 Task: Add a condition where "Channel Is Help Center post" in new tickets in your groups.
Action: Mouse moved to (208, 390)
Screenshot: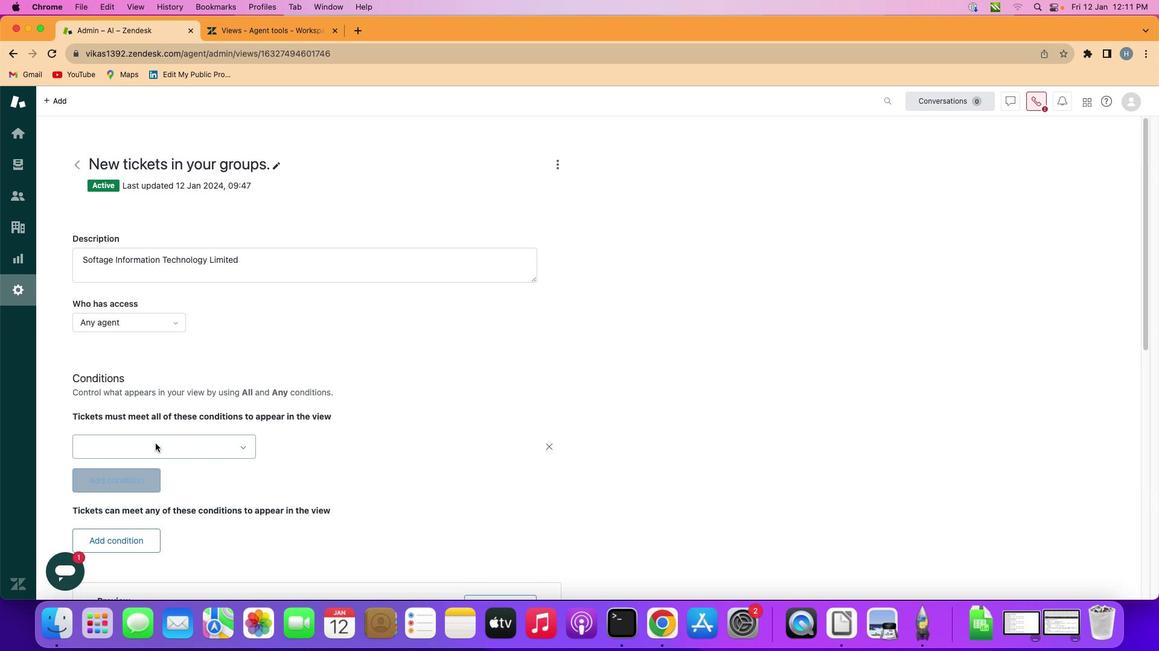 
Action: Mouse pressed left at (208, 390)
Screenshot: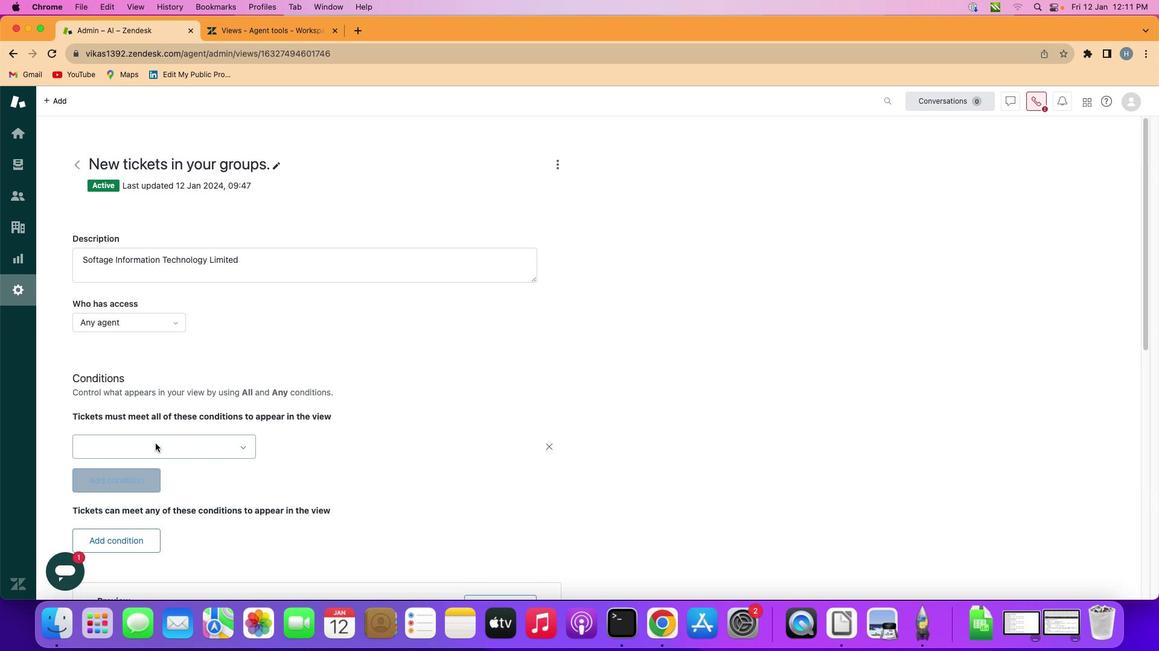 
Action: Mouse moved to (265, 393)
Screenshot: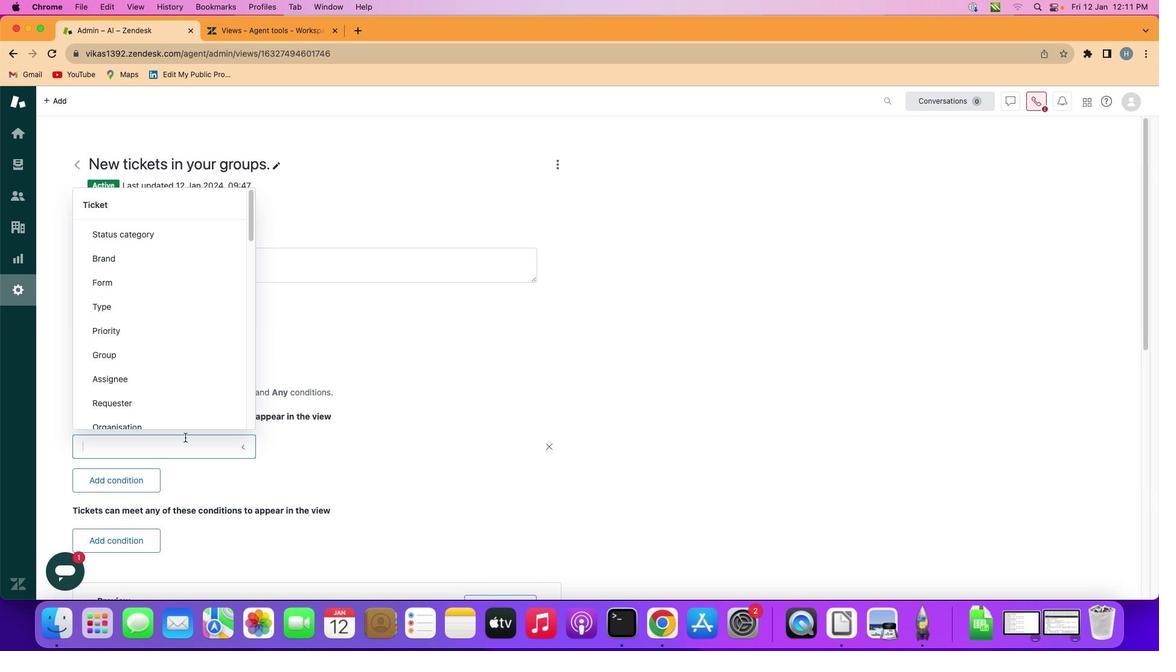 
Action: Mouse pressed left at (265, 393)
Screenshot: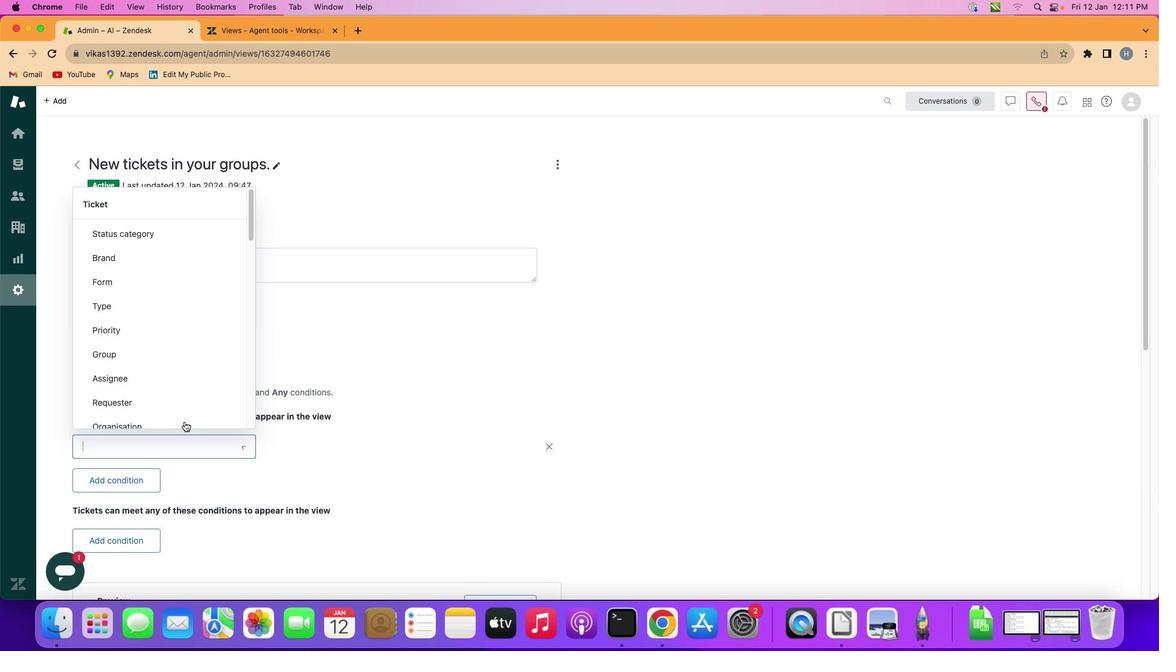
Action: Mouse moved to (257, 306)
Screenshot: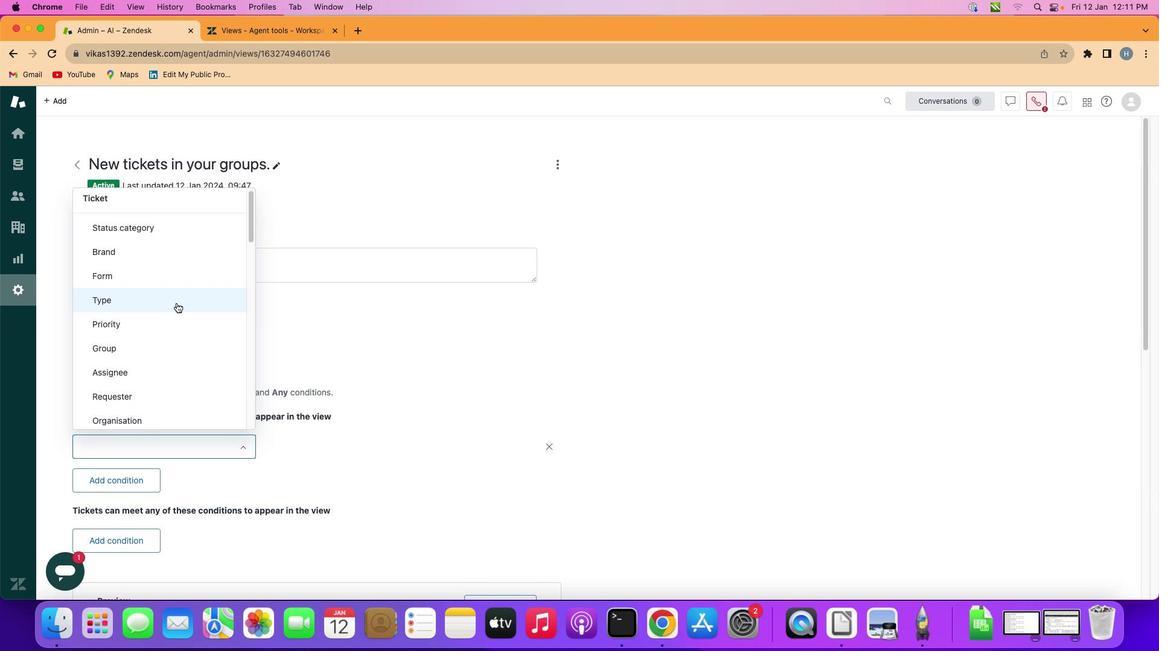 
Action: Mouse scrolled (257, 306) with delta (130, 120)
Screenshot: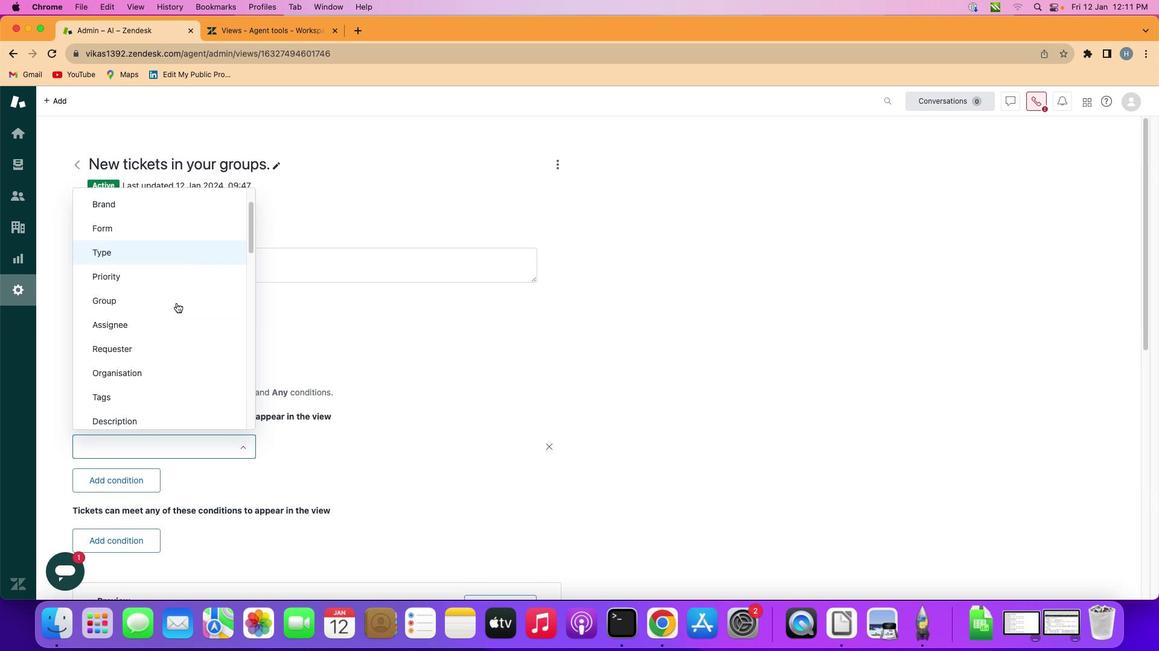 
Action: Mouse scrolled (257, 306) with delta (130, 120)
Screenshot: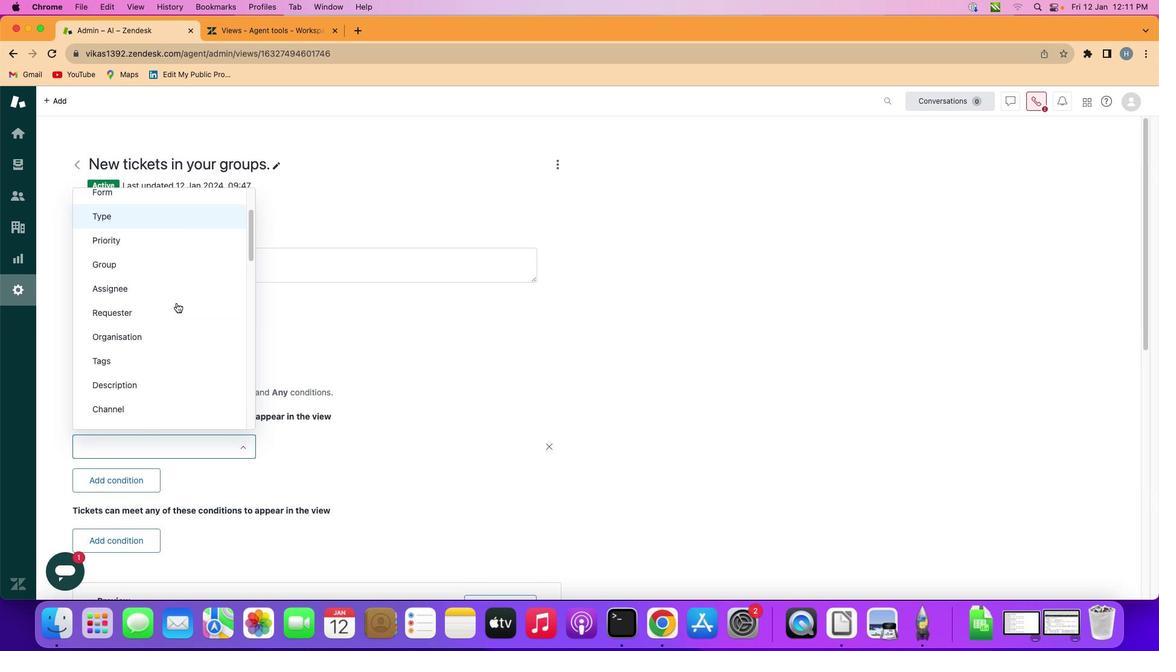 
Action: Mouse scrolled (257, 306) with delta (130, 120)
Screenshot: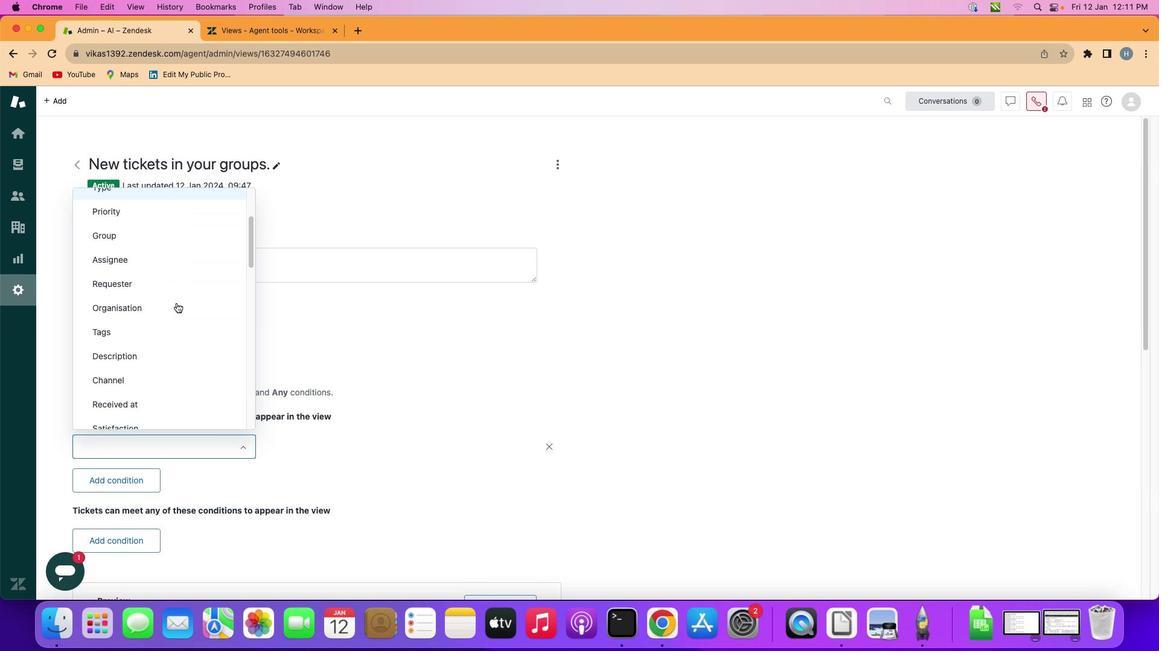 
Action: Mouse scrolled (257, 306) with delta (130, 119)
Screenshot: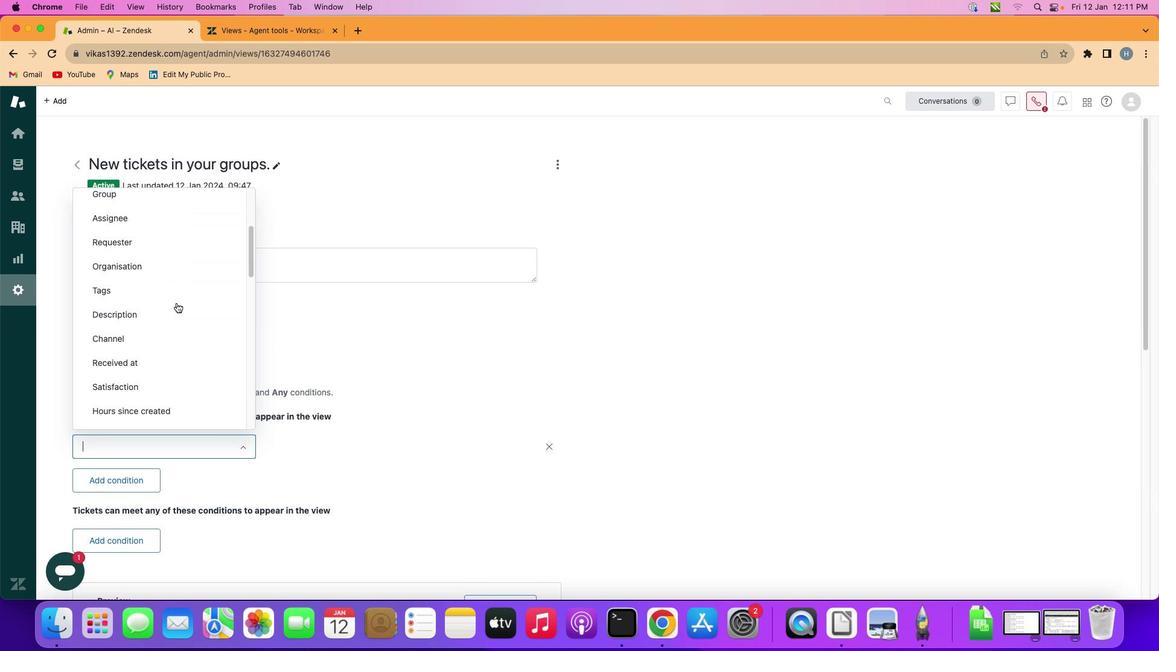 
Action: Mouse scrolled (257, 306) with delta (130, 119)
Screenshot: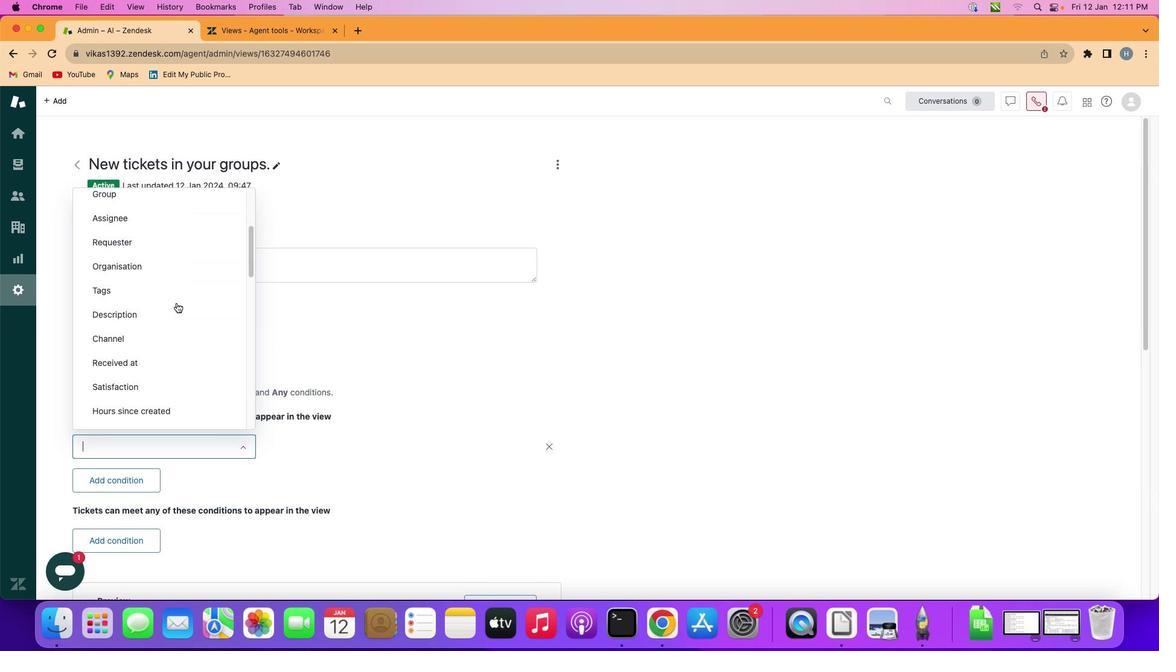 
Action: Mouse moved to (255, 322)
Screenshot: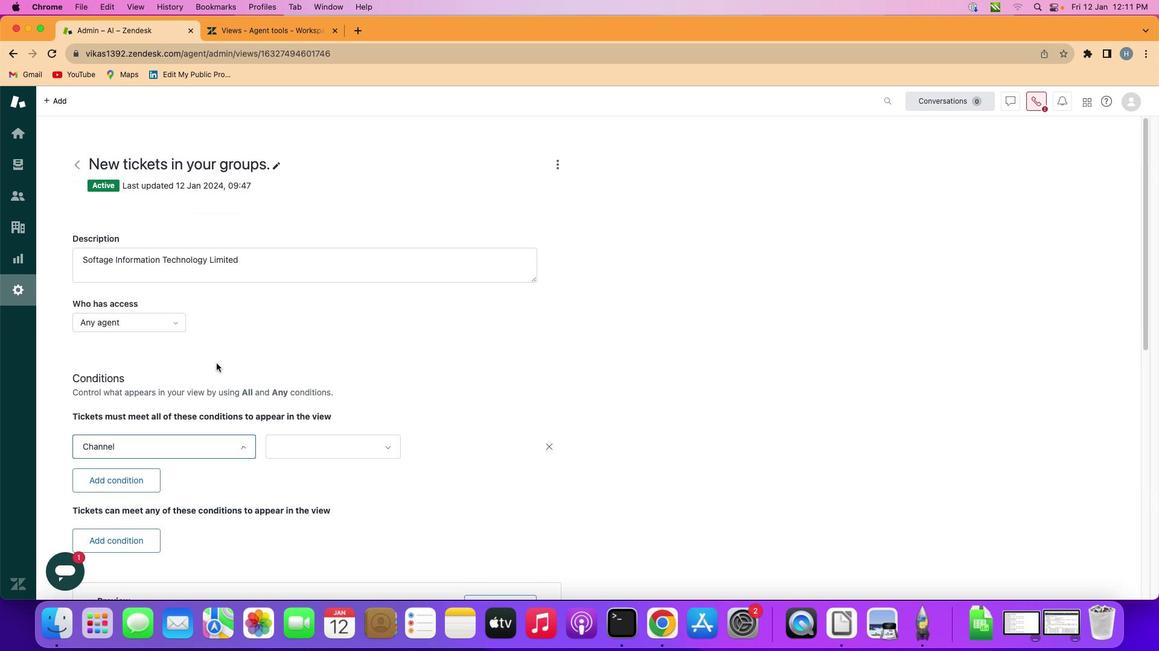 
Action: Mouse pressed left at (255, 322)
Screenshot: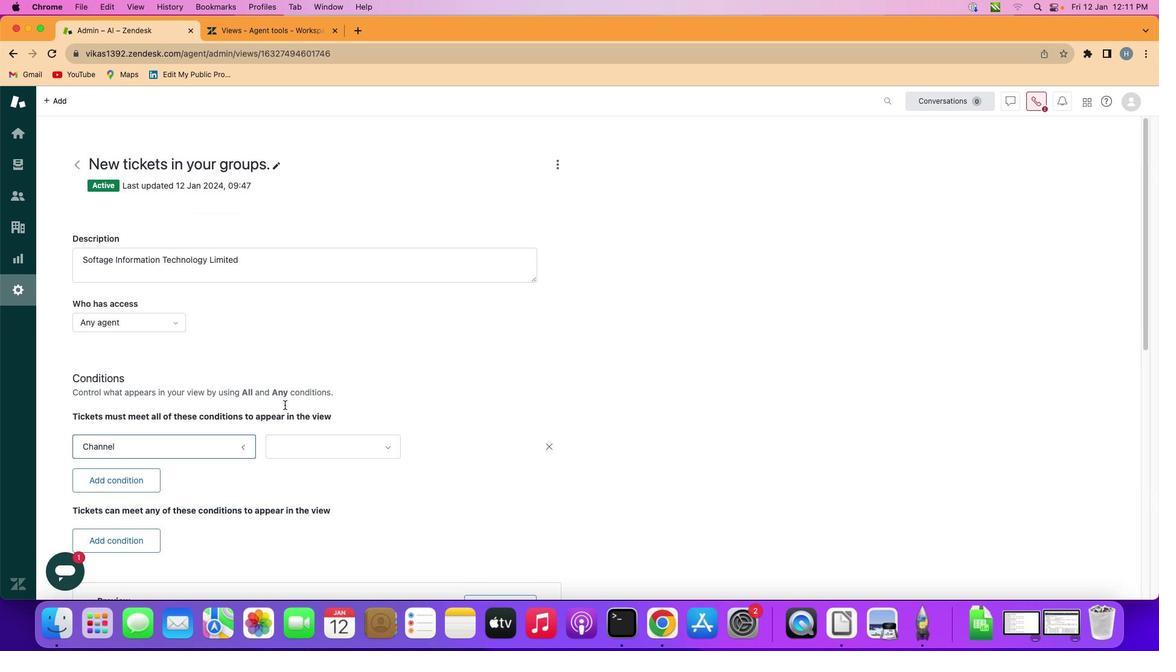 
Action: Mouse moved to (372, 391)
Screenshot: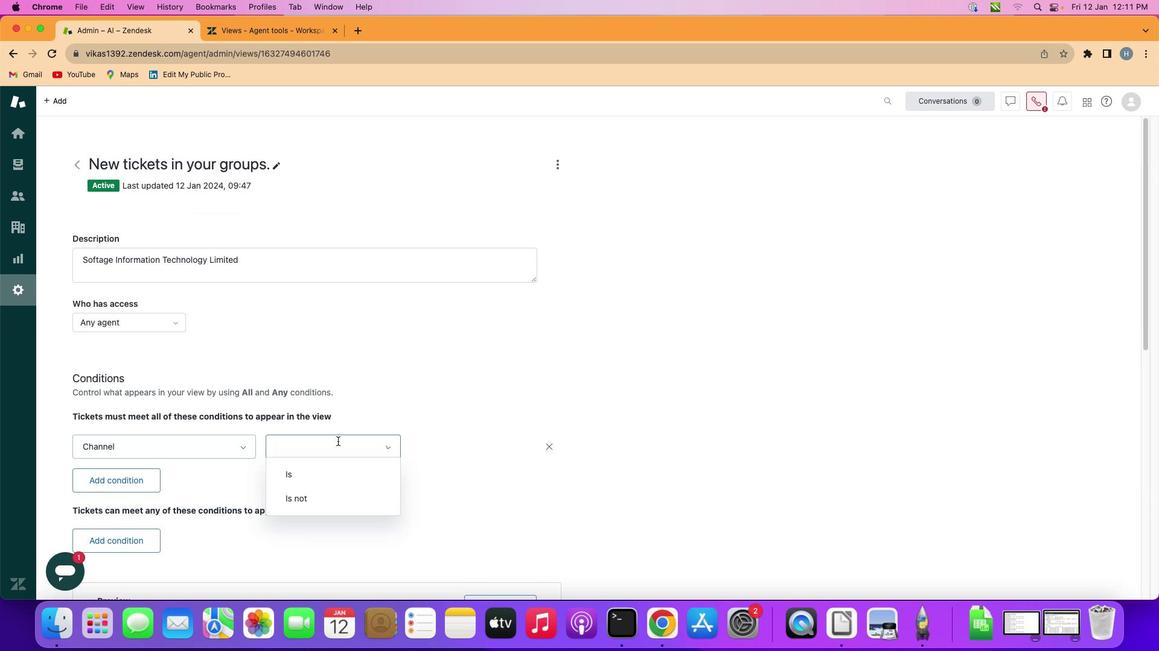 
Action: Mouse pressed left at (372, 391)
Screenshot: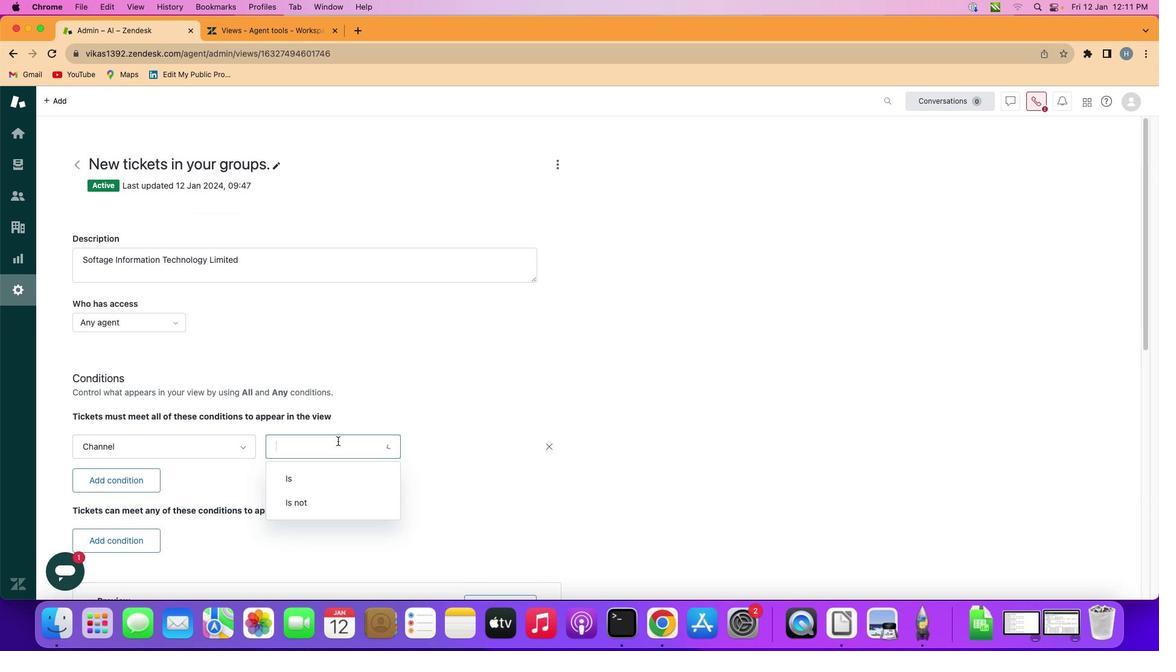 
Action: Mouse moved to (371, 415)
Screenshot: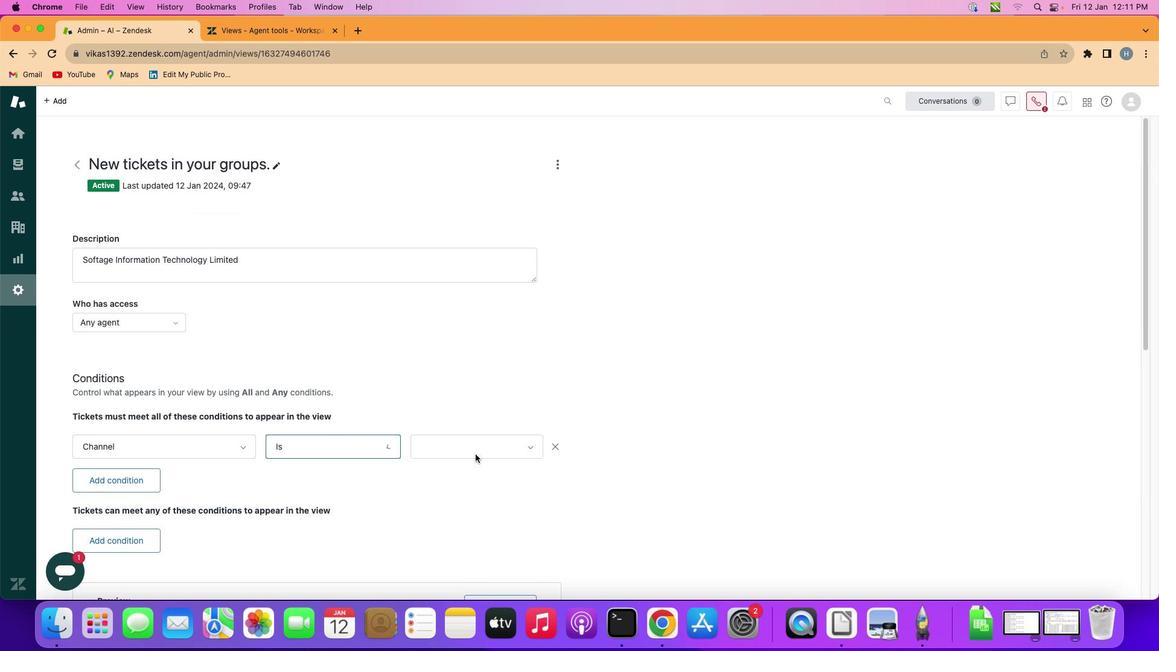 
Action: Mouse pressed left at (371, 415)
Screenshot: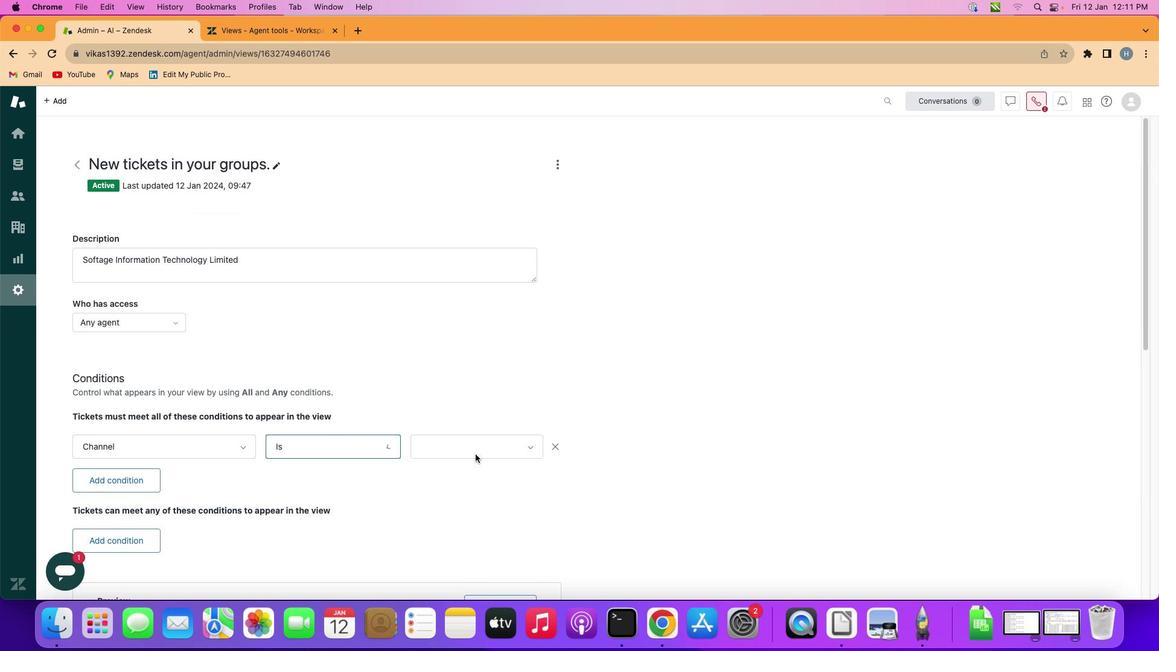 
Action: Mouse moved to (482, 398)
Screenshot: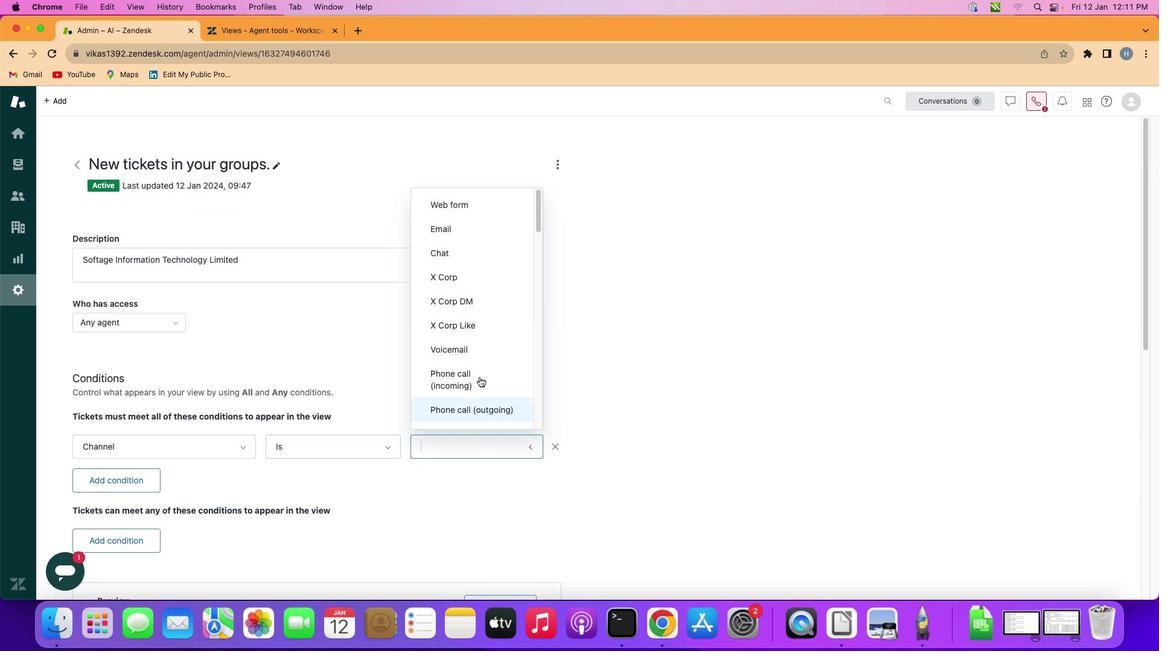 
Action: Mouse pressed left at (482, 398)
Screenshot: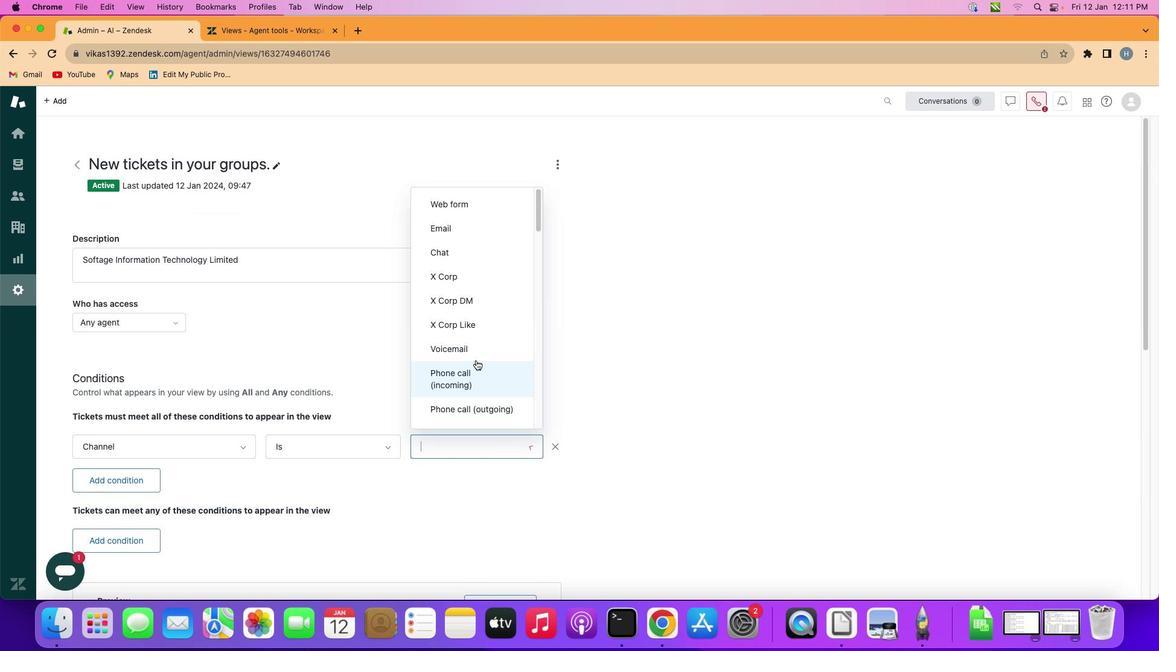 
Action: Mouse moved to (475, 317)
Screenshot: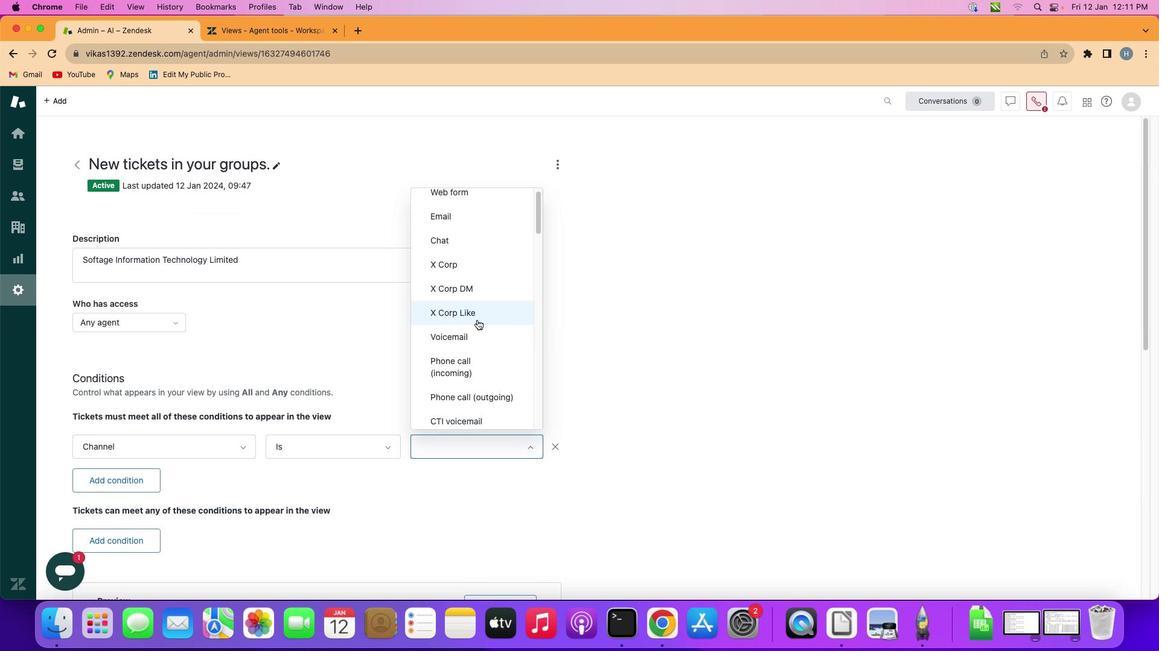 
Action: Mouse scrolled (475, 317) with delta (130, 120)
Screenshot: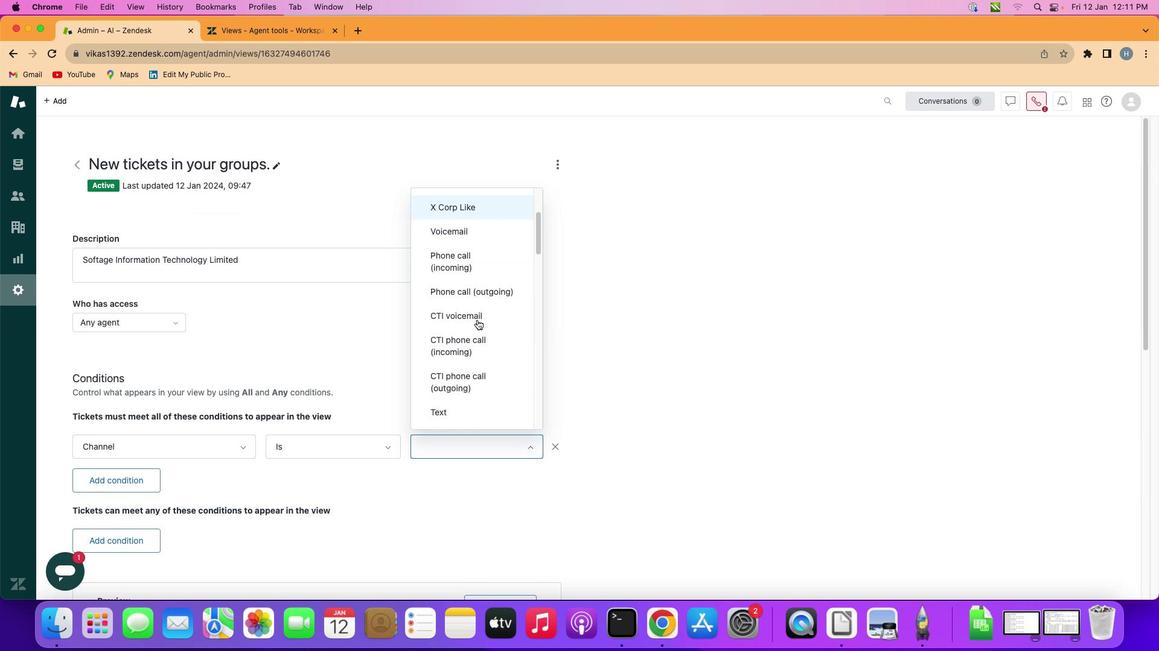 
Action: Mouse scrolled (475, 317) with delta (130, 120)
Screenshot: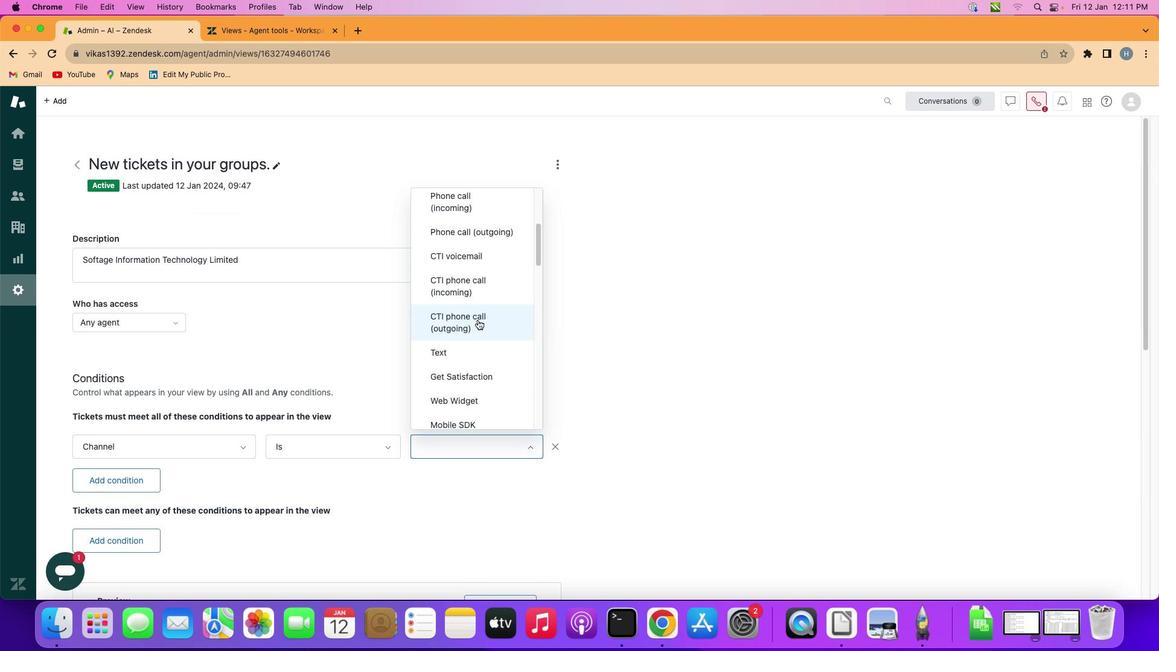 
Action: Mouse scrolled (475, 317) with delta (130, 119)
Screenshot: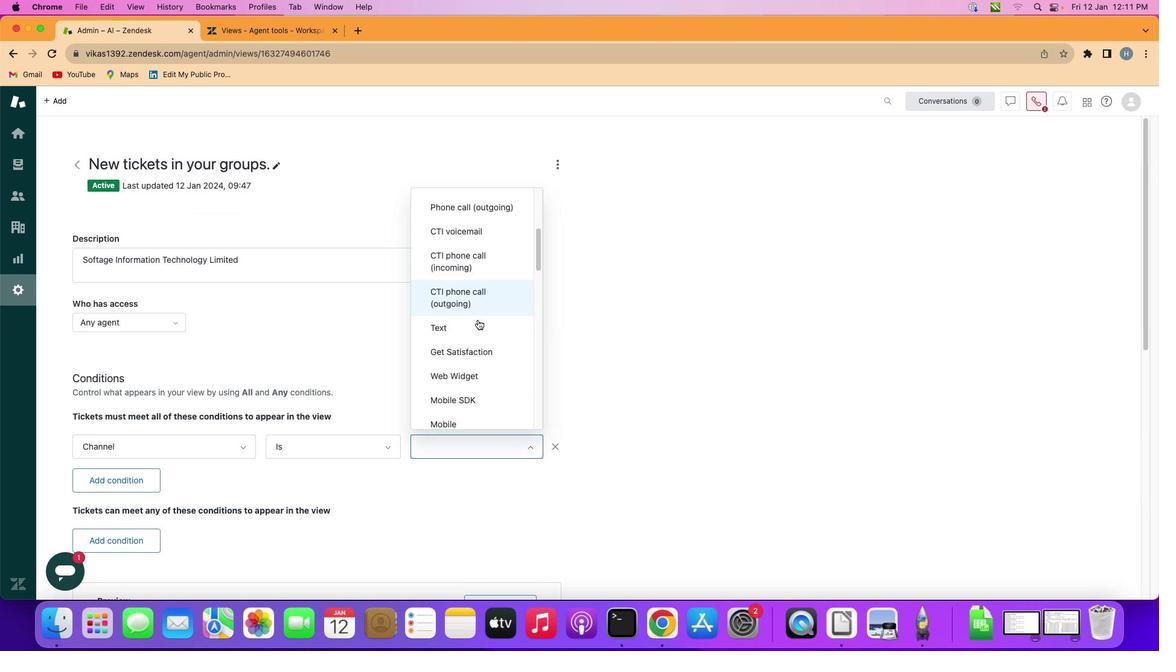 
Action: Mouse scrolled (475, 317) with delta (130, 119)
Screenshot: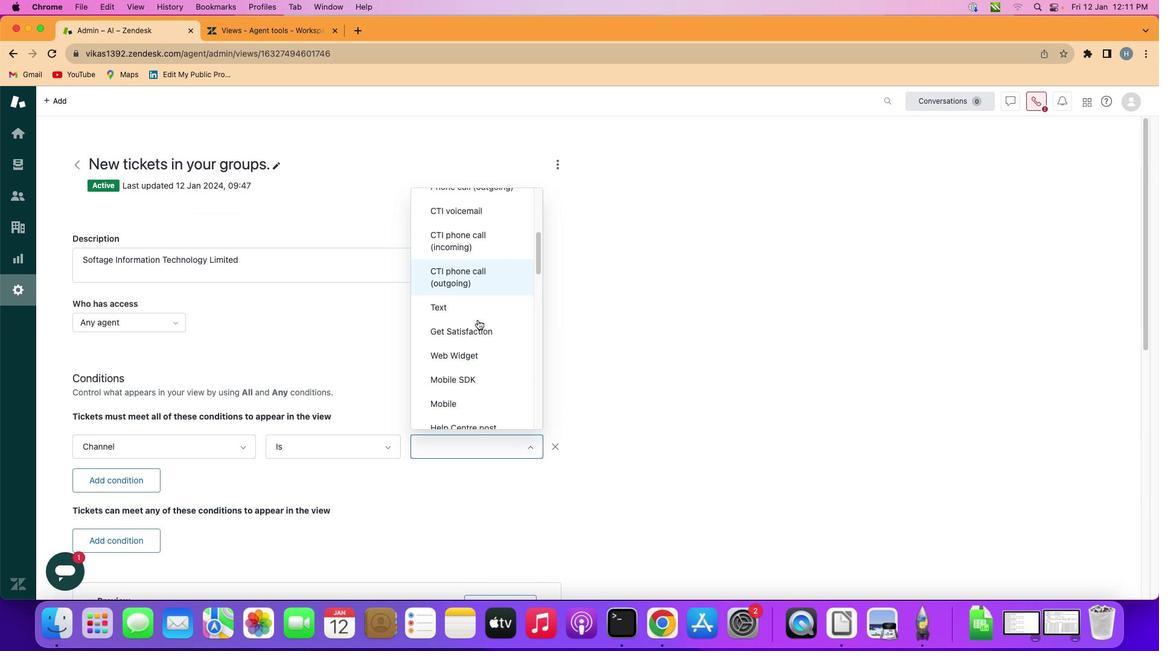 
Action: Mouse scrolled (475, 317) with delta (130, 119)
Screenshot: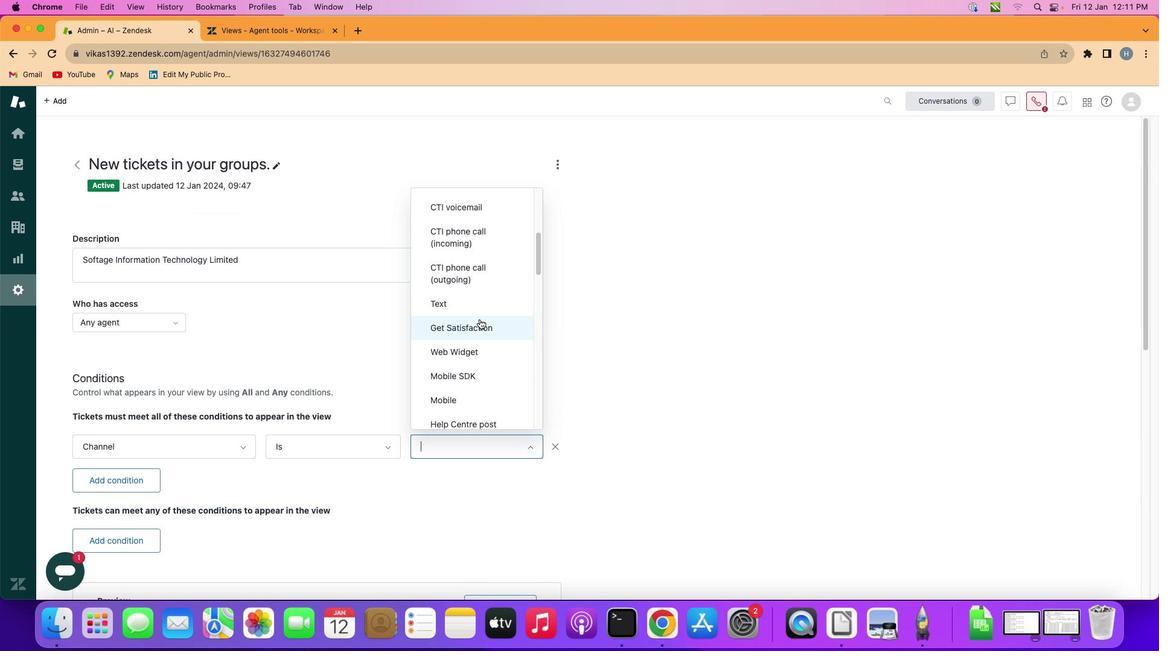 
Action: Mouse moved to (476, 316)
Screenshot: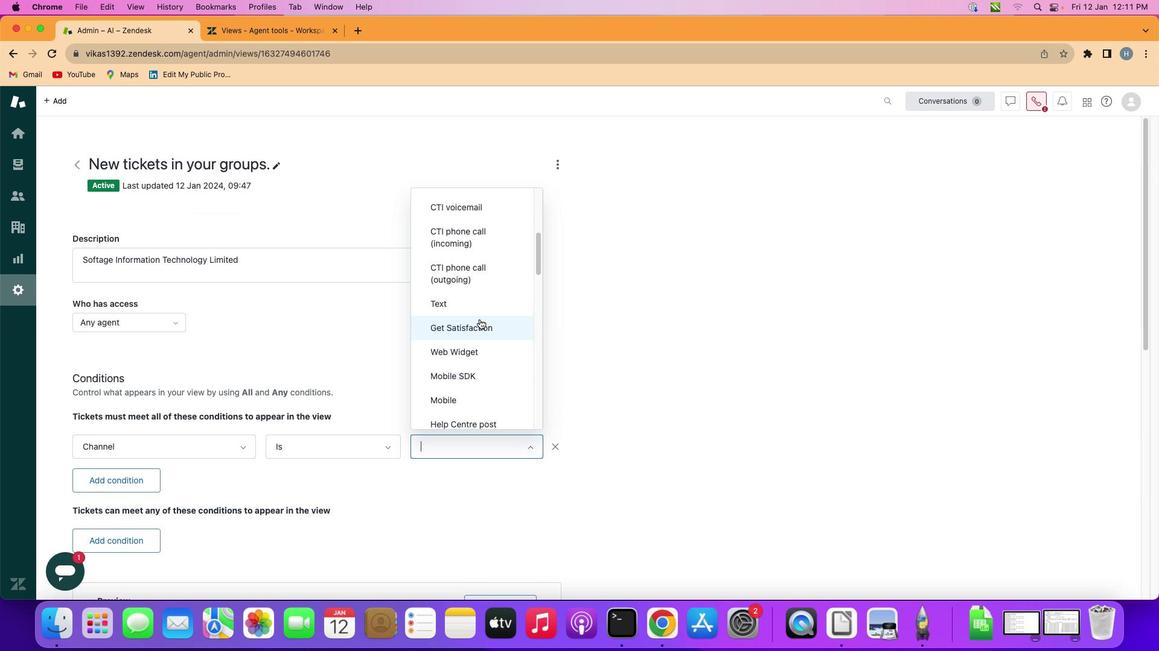
Action: Mouse scrolled (476, 316) with delta (130, 120)
Screenshot: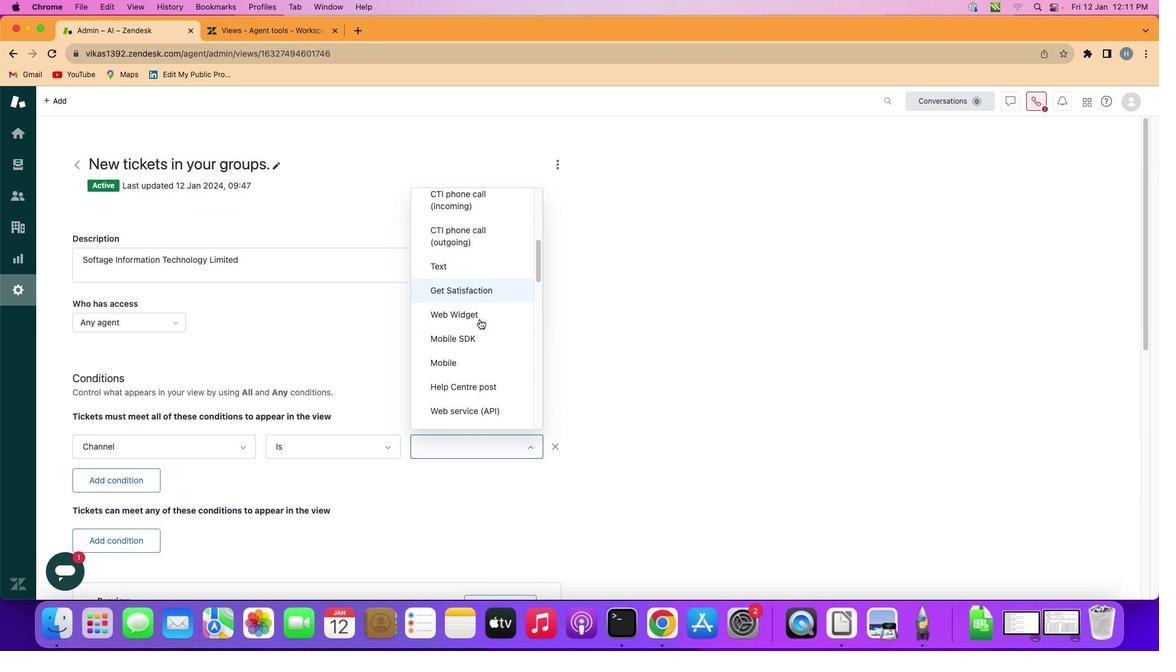
Action: Mouse scrolled (476, 316) with delta (130, 120)
Screenshot: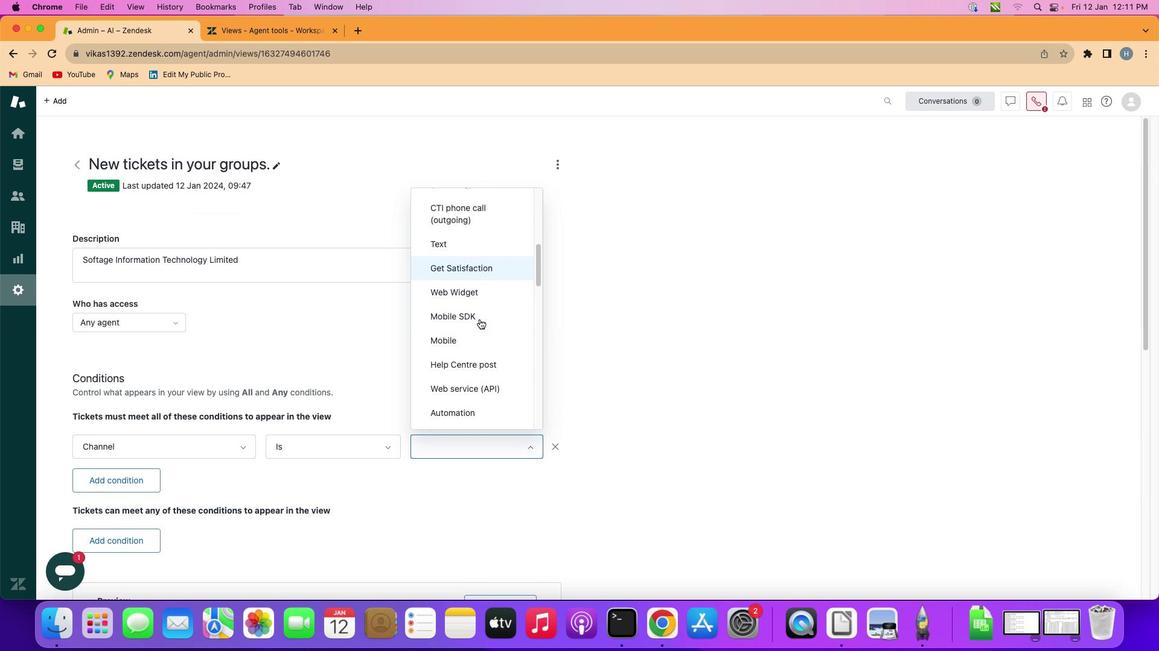 
Action: Mouse scrolled (476, 316) with delta (130, 120)
Screenshot: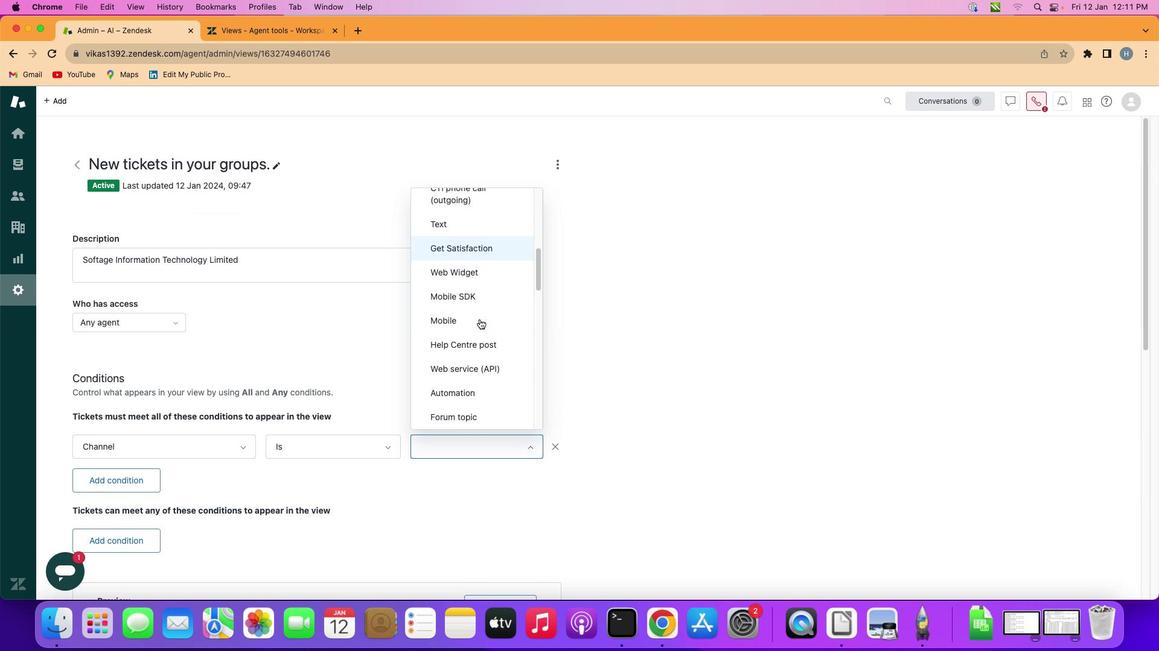 
Action: Mouse scrolled (476, 316) with delta (130, 120)
Screenshot: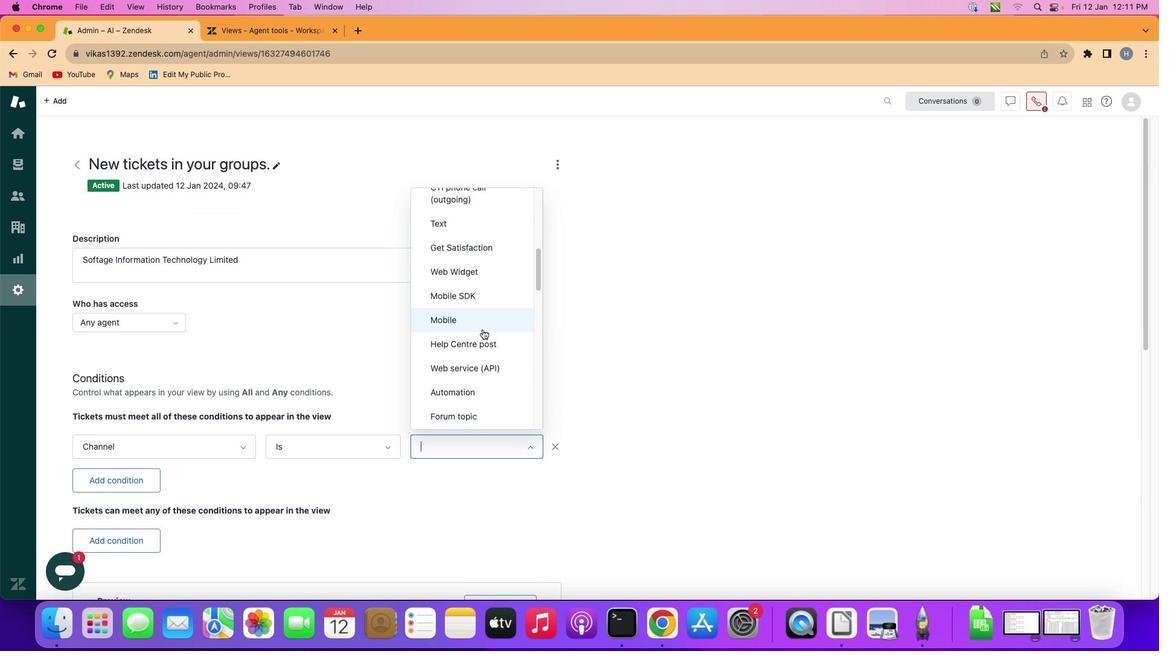 
Action: Mouse moved to (479, 327)
Screenshot: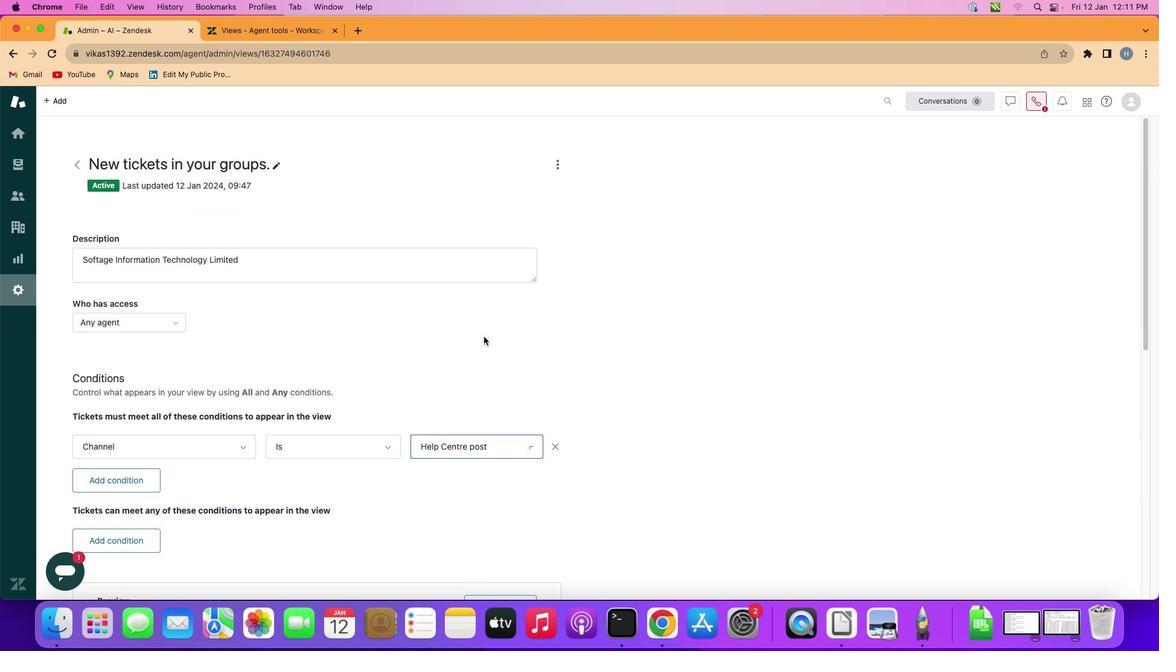 
Action: Mouse pressed left at (479, 327)
Screenshot: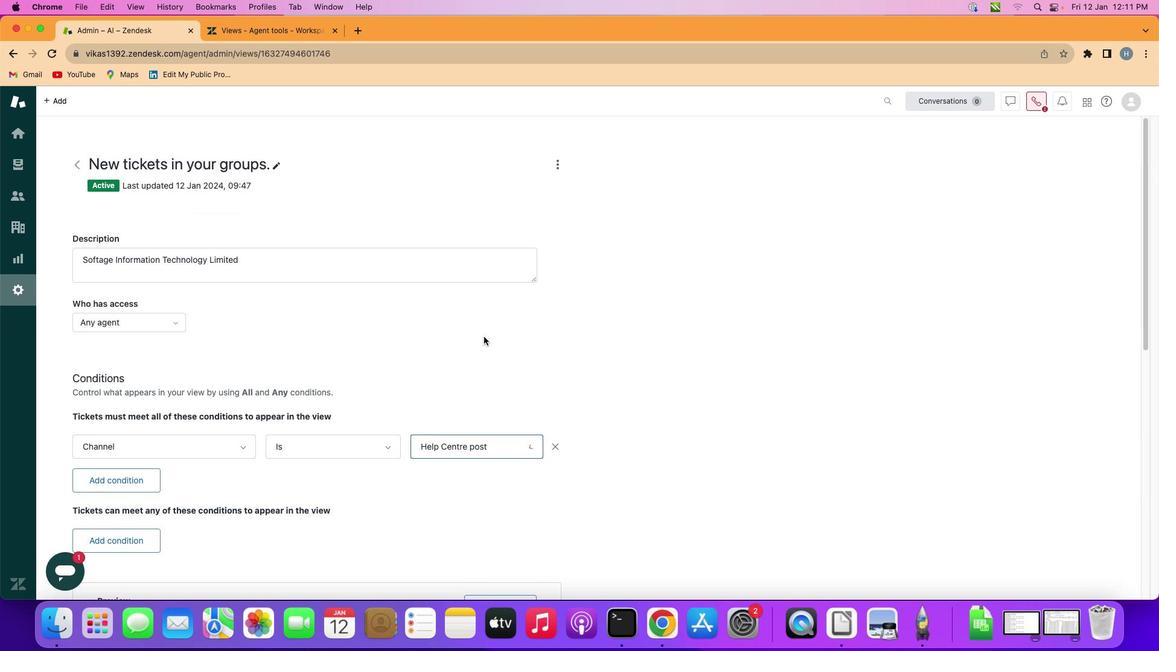
